 Task: Look for products in the category "Jams & Jellies" from Healthy Crunch only.
Action: Mouse moved to (657, 253)
Screenshot: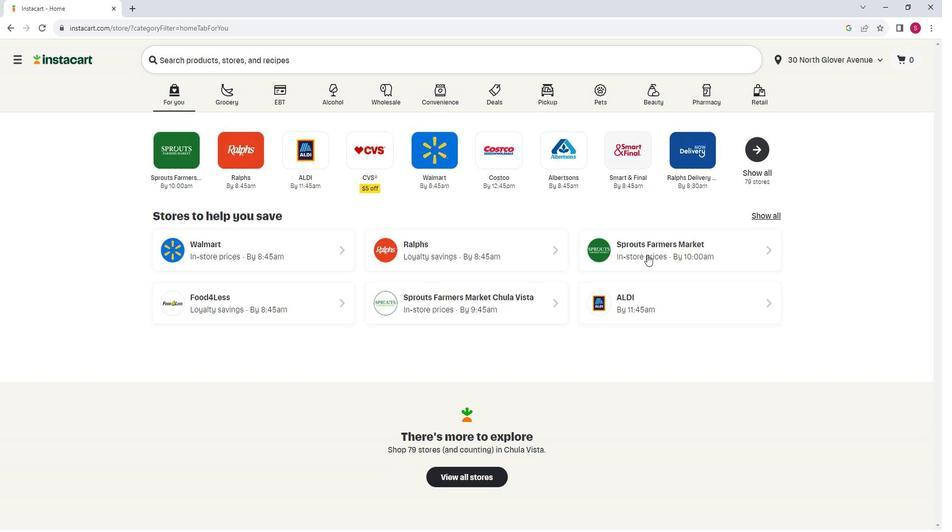 
Action: Mouse pressed left at (657, 253)
Screenshot: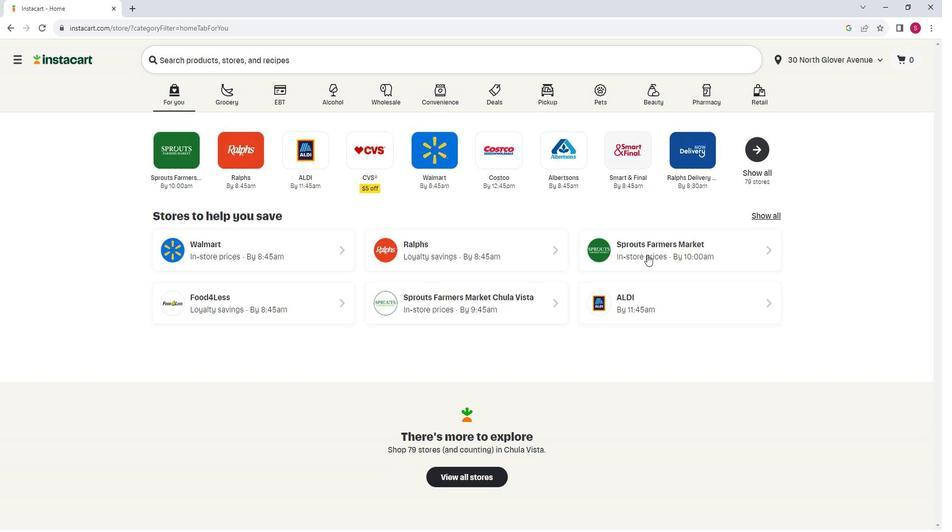 
Action: Mouse moved to (91, 347)
Screenshot: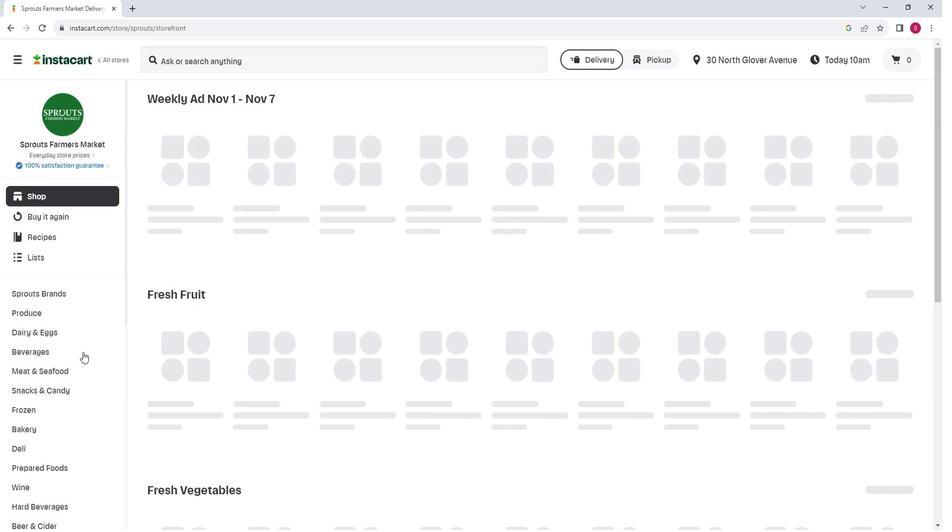 
Action: Mouse scrolled (91, 347) with delta (0, 0)
Screenshot: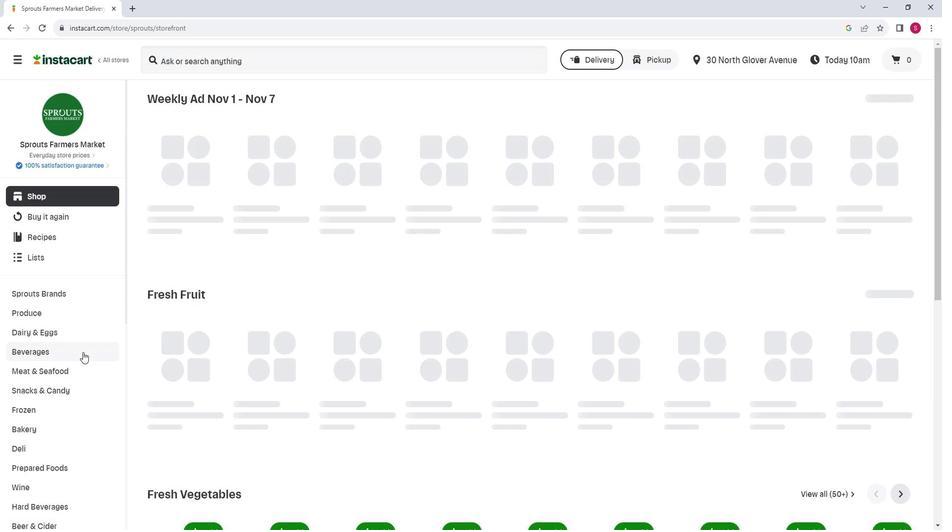 
Action: Mouse moved to (93, 346)
Screenshot: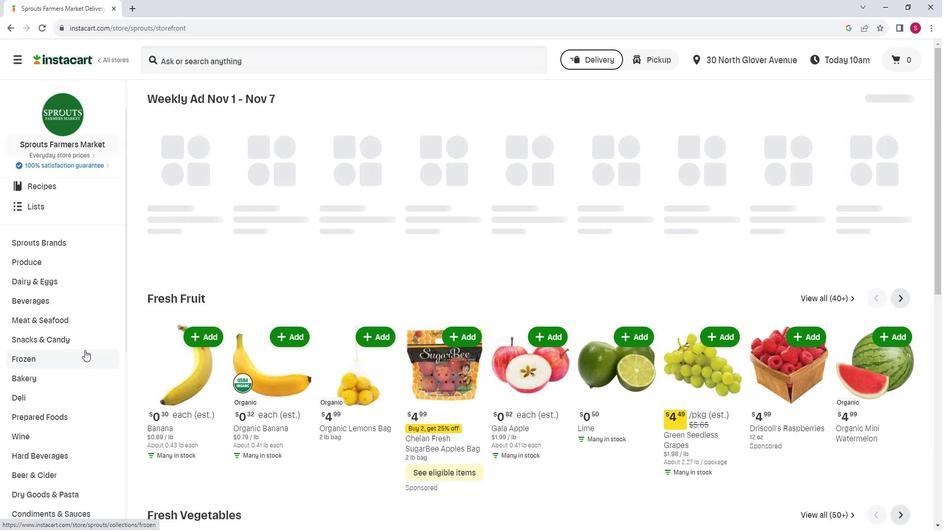 
Action: Mouse scrolled (93, 346) with delta (0, 0)
Screenshot: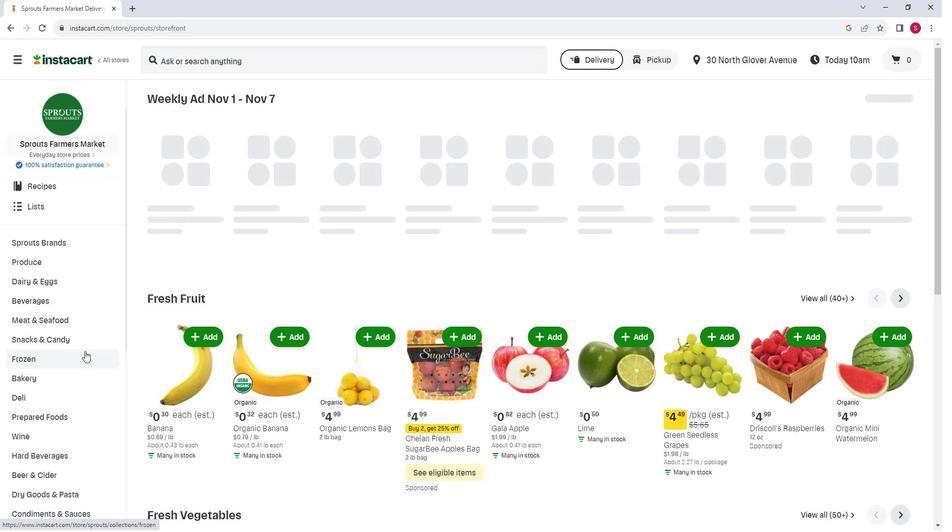 
Action: Mouse moved to (93, 348)
Screenshot: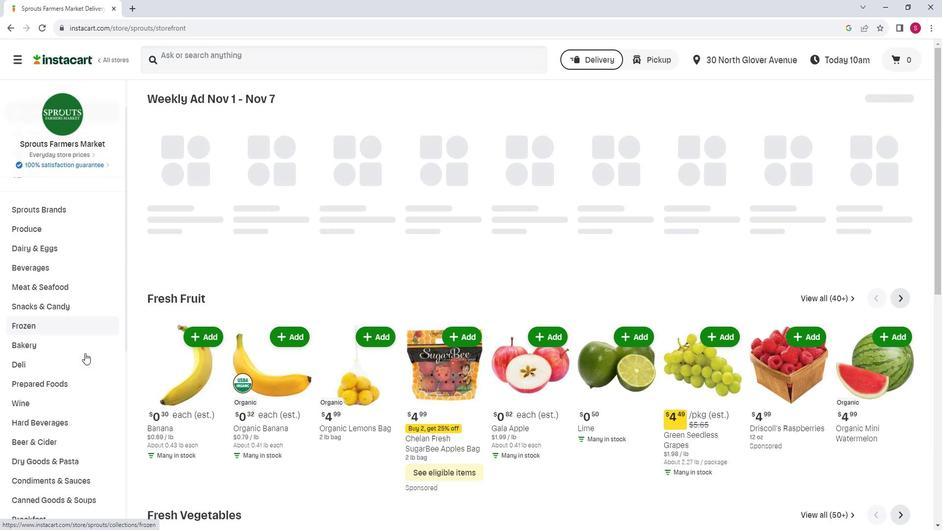 
Action: Mouse scrolled (93, 348) with delta (0, 0)
Screenshot: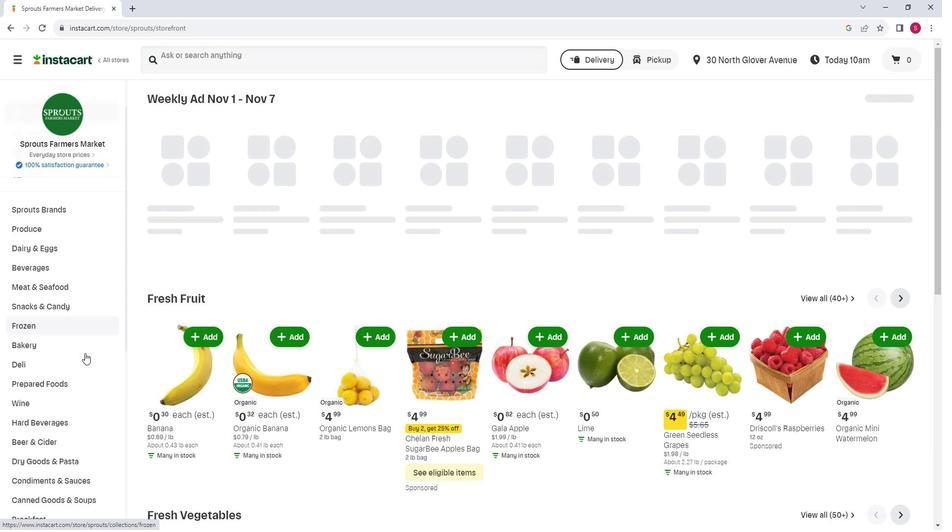 
Action: Mouse scrolled (93, 348) with delta (0, 0)
Screenshot: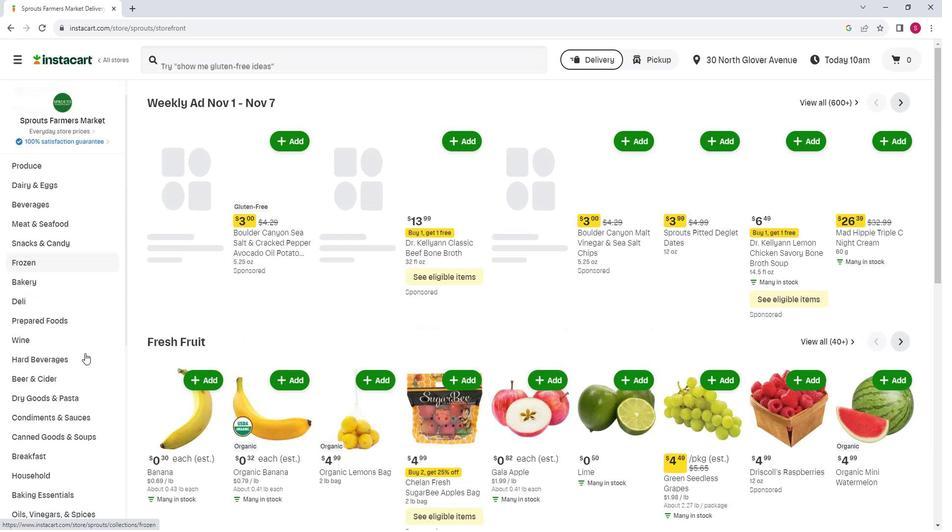
Action: Mouse moved to (62, 389)
Screenshot: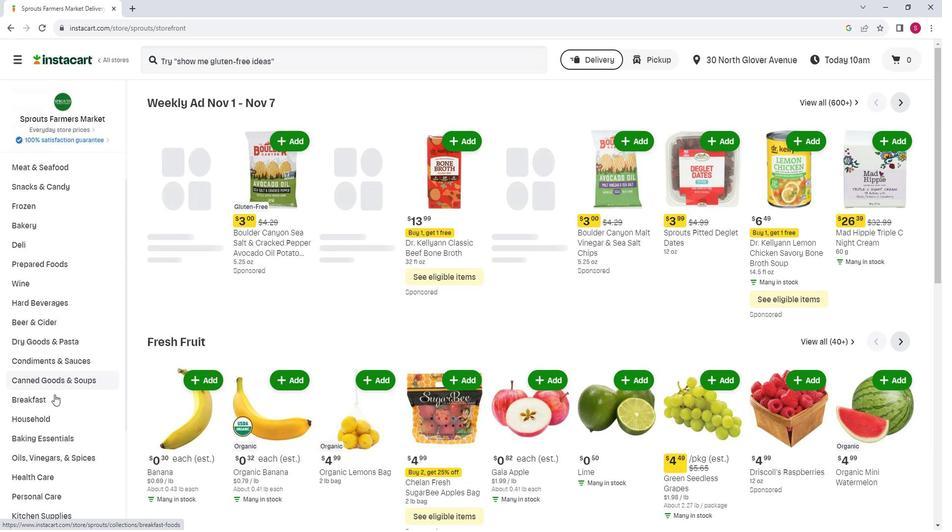 
Action: Mouse pressed left at (62, 389)
Screenshot: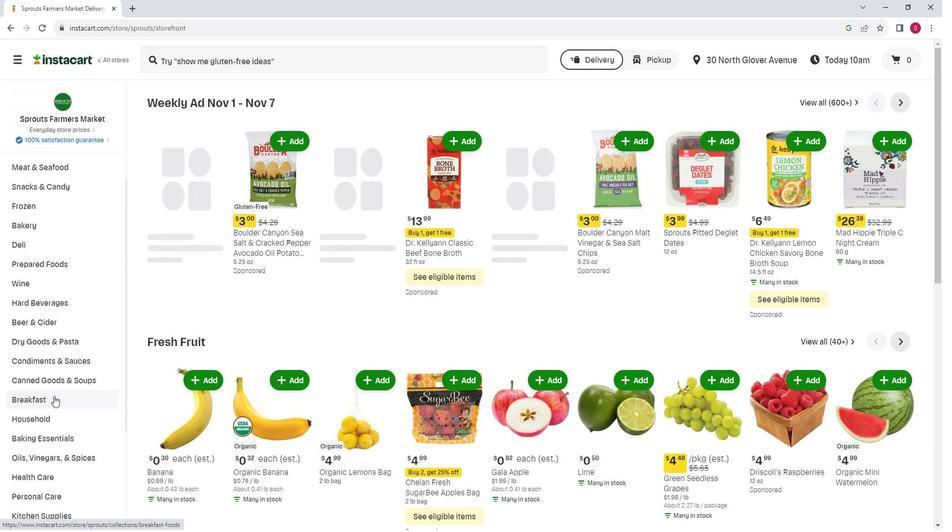 
Action: Mouse moved to (603, 130)
Screenshot: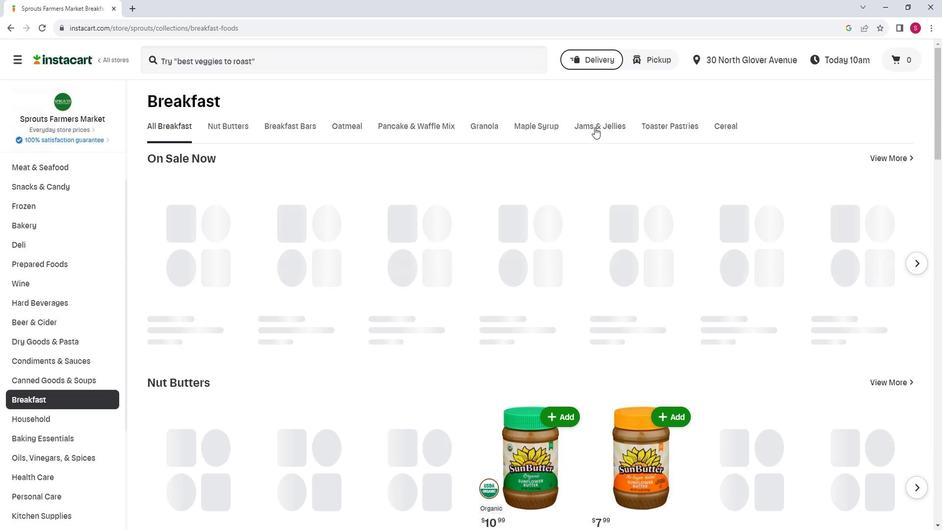 
Action: Mouse pressed left at (603, 130)
Screenshot: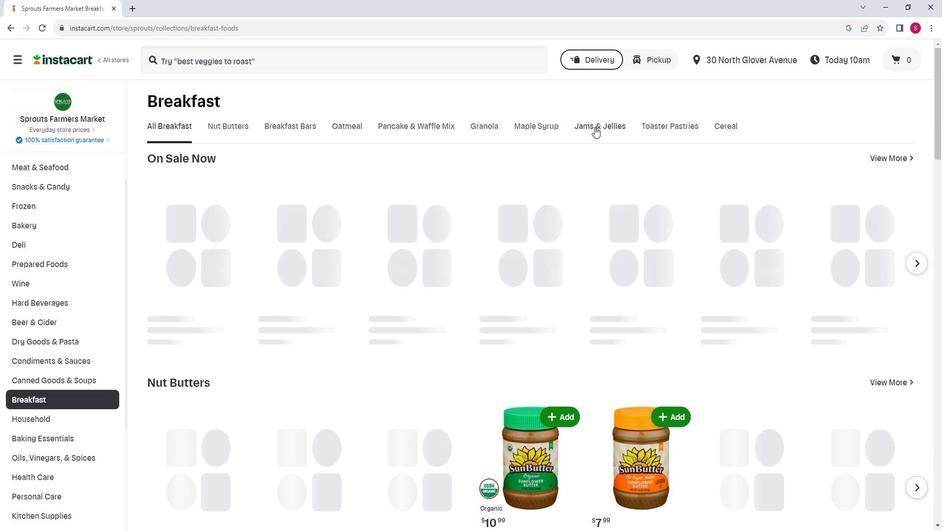 
Action: Mouse moved to (259, 170)
Screenshot: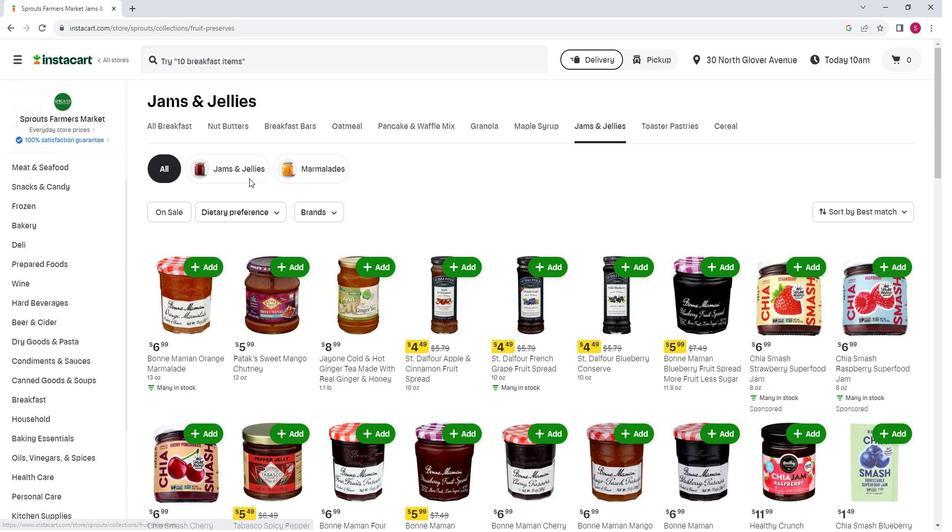 
Action: Mouse pressed left at (259, 170)
Screenshot: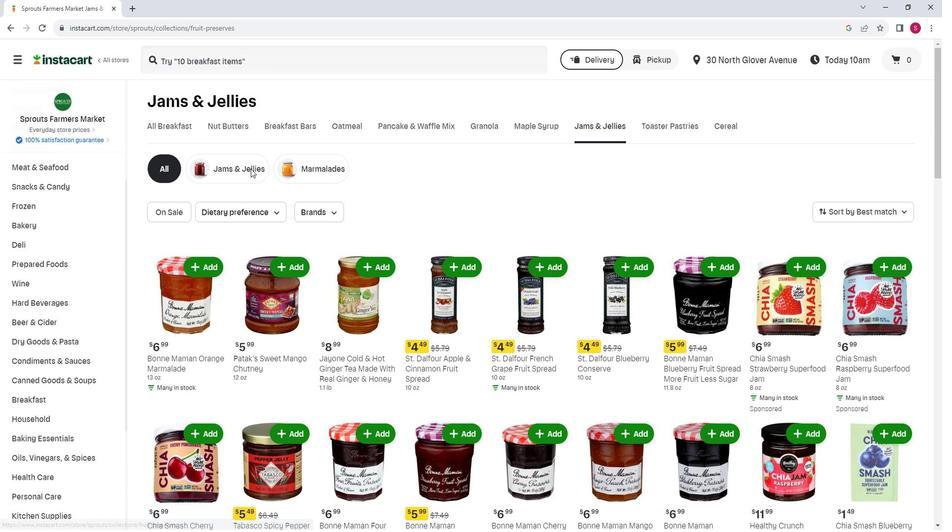 
Action: Mouse moved to (342, 210)
Screenshot: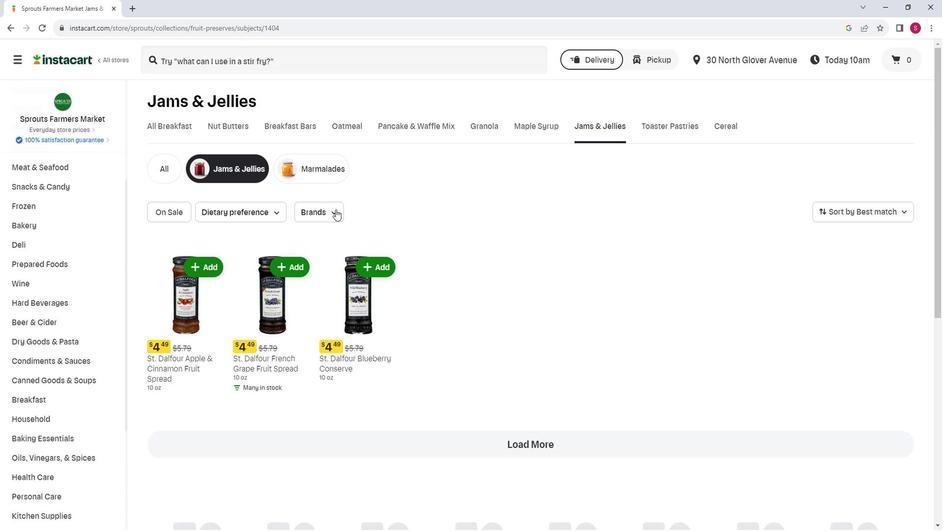 
Action: Mouse pressed left at (342, 210)
Screenshot: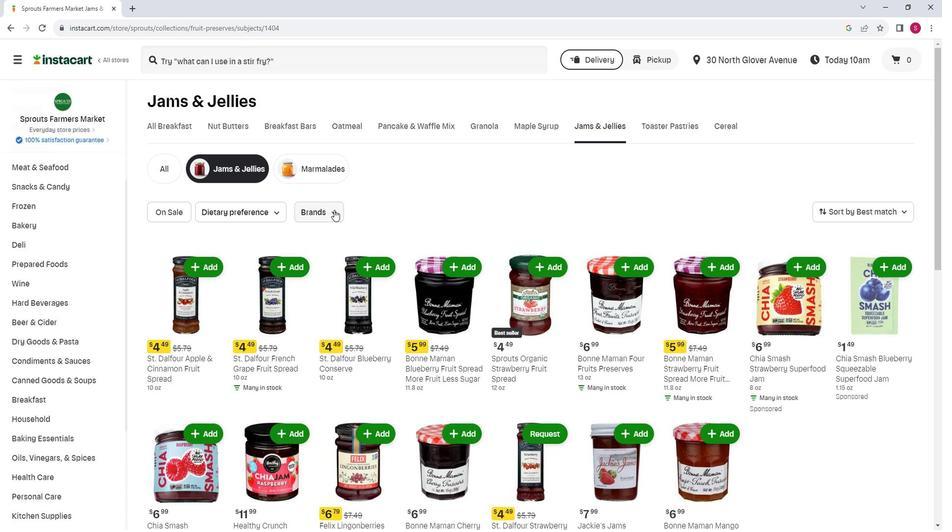 
Action: Mouse moved to (359, 260)
Screenshot: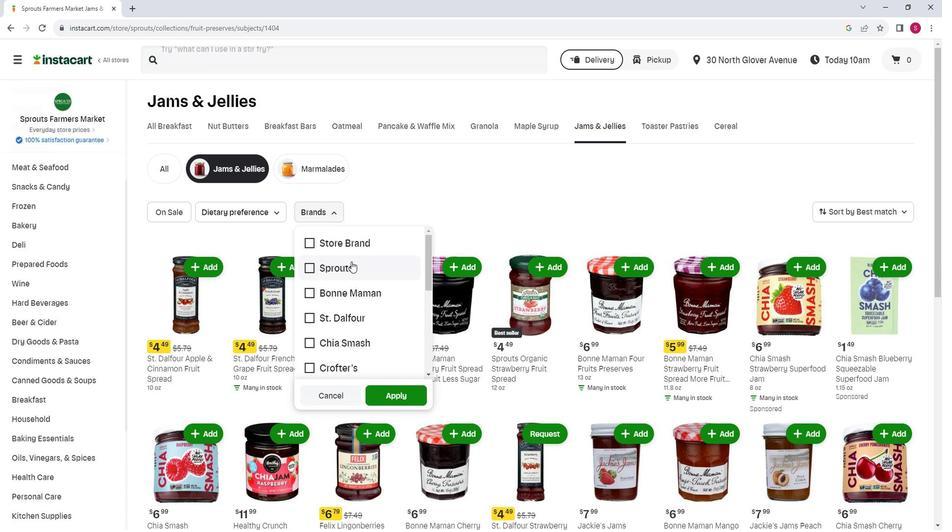 
Action: Mouse scrolled (359, 260) with delta (0, 0)
Screenshot: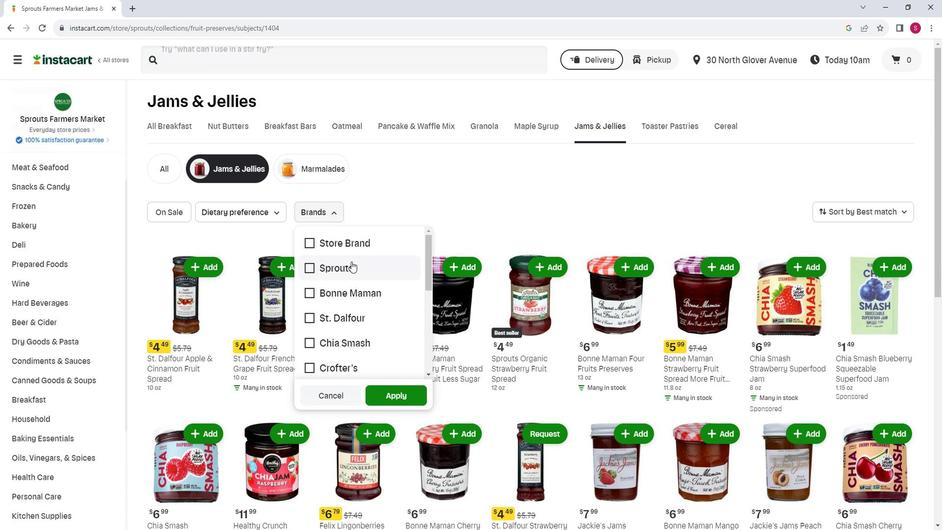 
Action: Mouse moved to (359, 261)
Screenshot: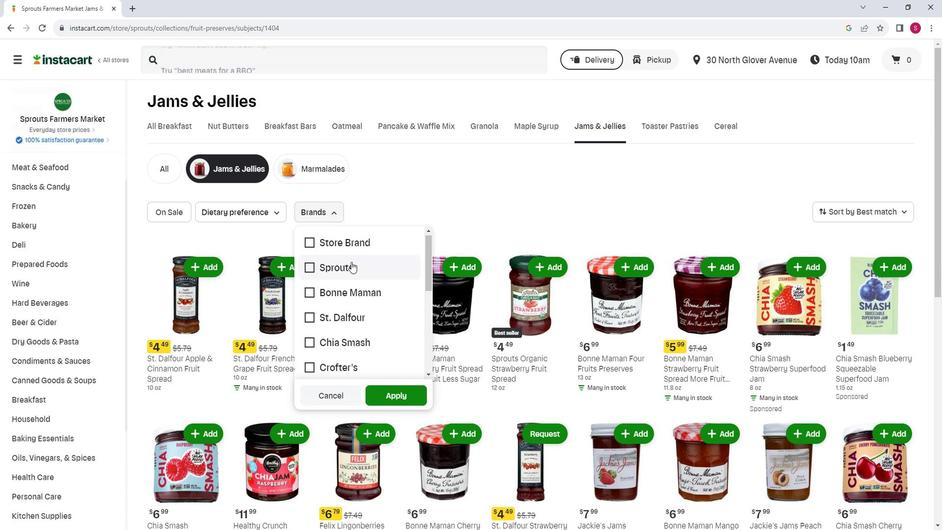 
Action: Mouse scrolled (359, 260) with delta (0, 0)
Screenshot: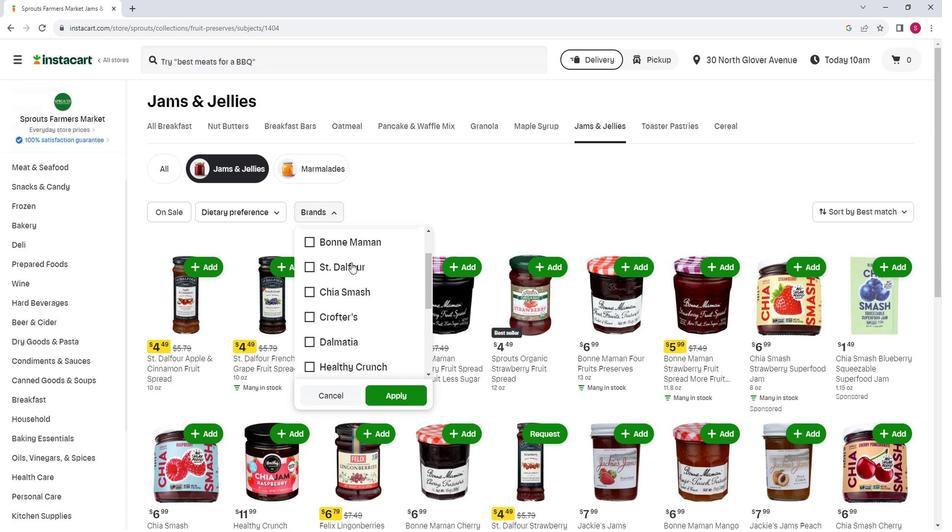 
Action: Mouse scrolled (359, 260) with delta (0, 0)
Screenshot: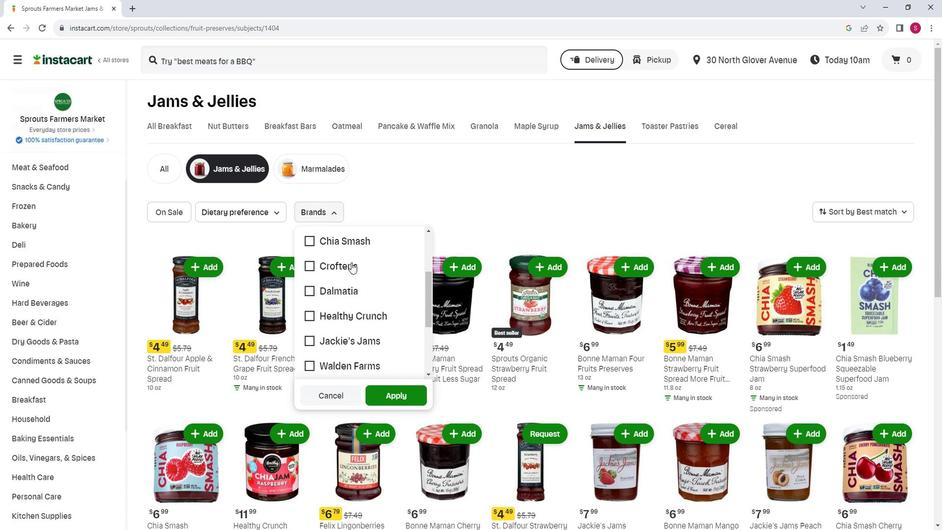 
Action: Mouse moved to (360, 261)
Screenshot: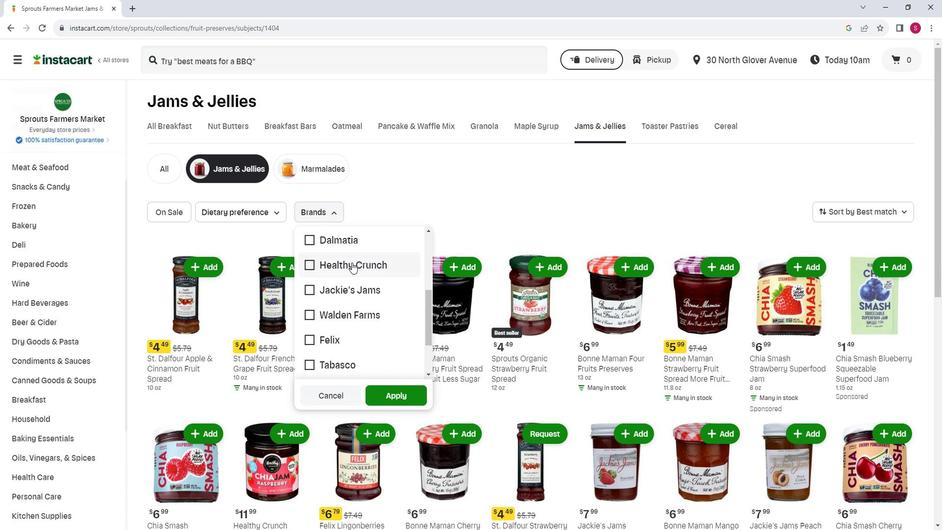 
Action: Mouse pressed left at (360, 261)
Screenshot: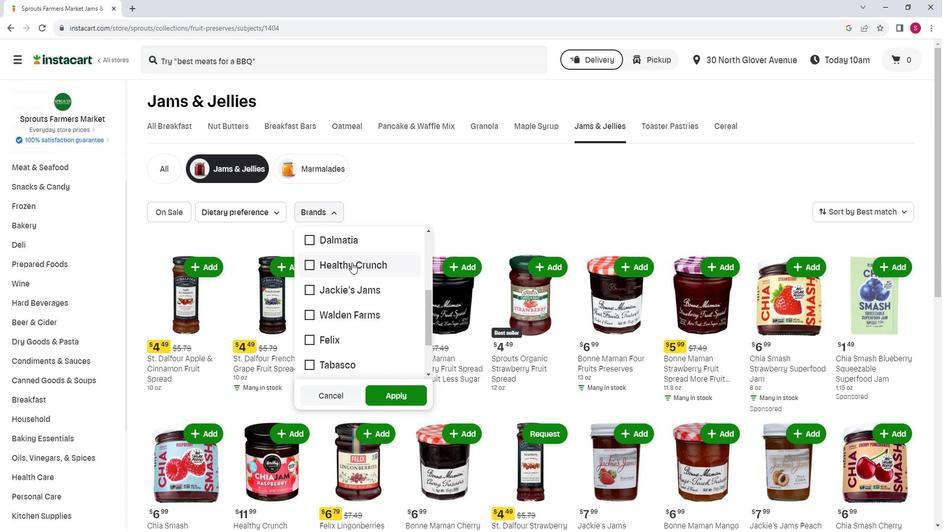 
Action: Mouse moved to (390, 386)
Screenshot: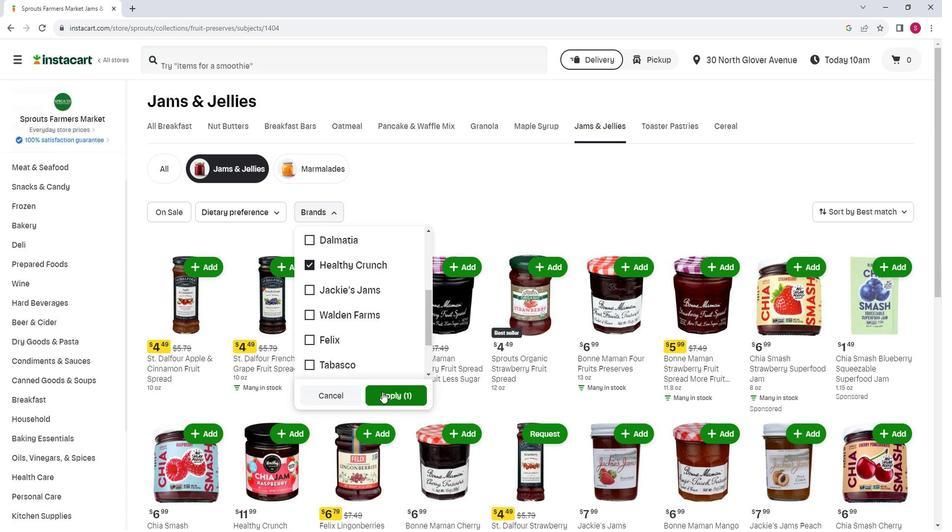 
Action: Mouse pressed left at (390, 386)
Screenshot: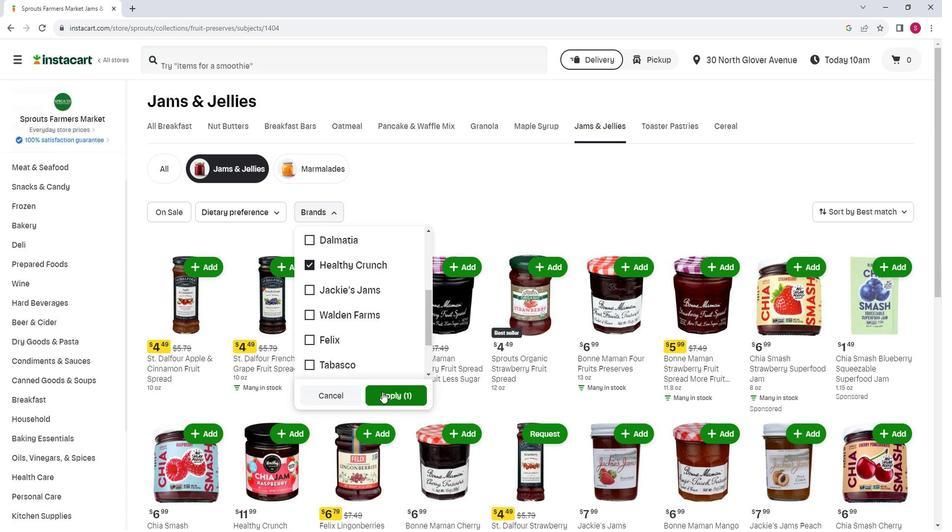 
Action: Mouse moved to (456, 307)
Screenshot: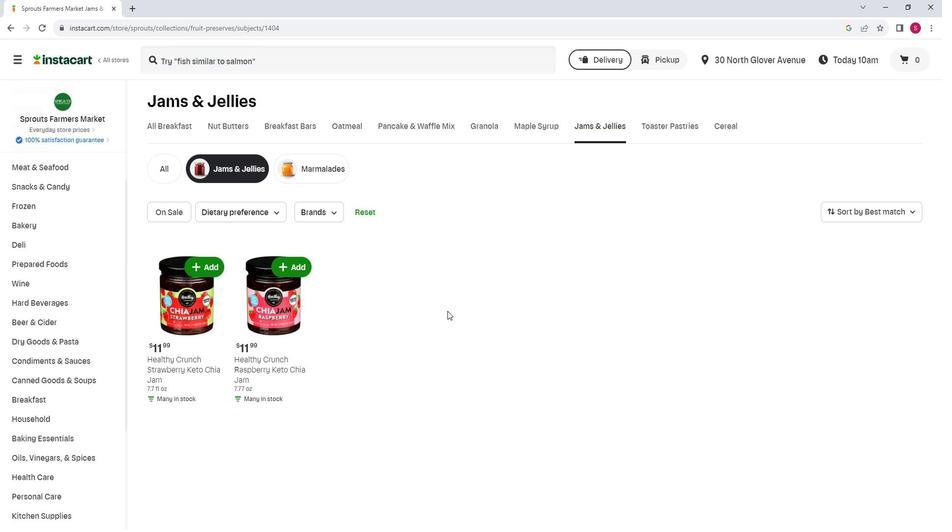 
